 Task: Add Jennies Double Chocolate Coconut Bites to the cart.
Action: Mouse moved to (17, 57)
Screenshot: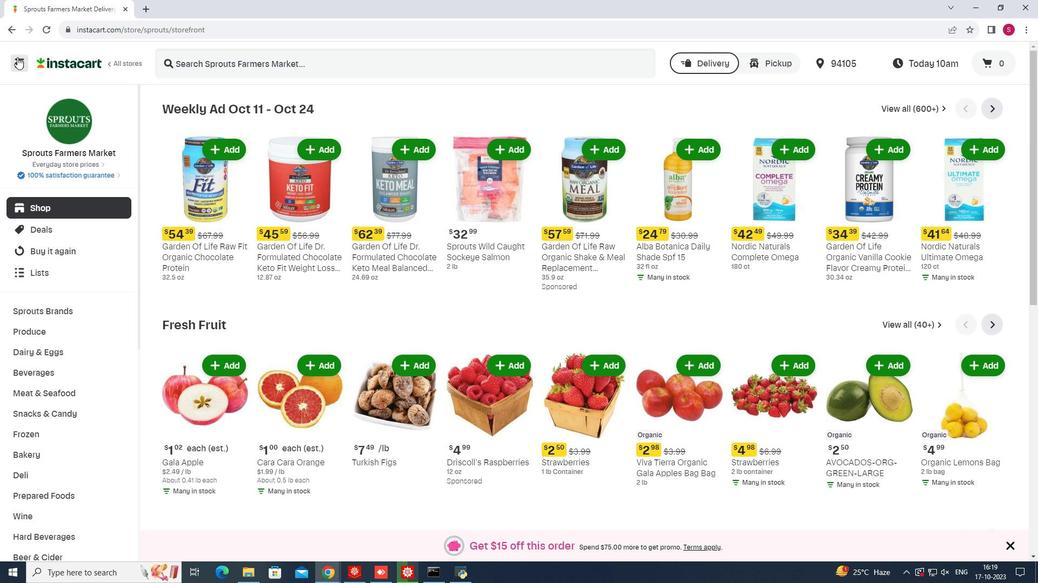 
Action: Mouse pressed left at (17, 57)
Screenshot: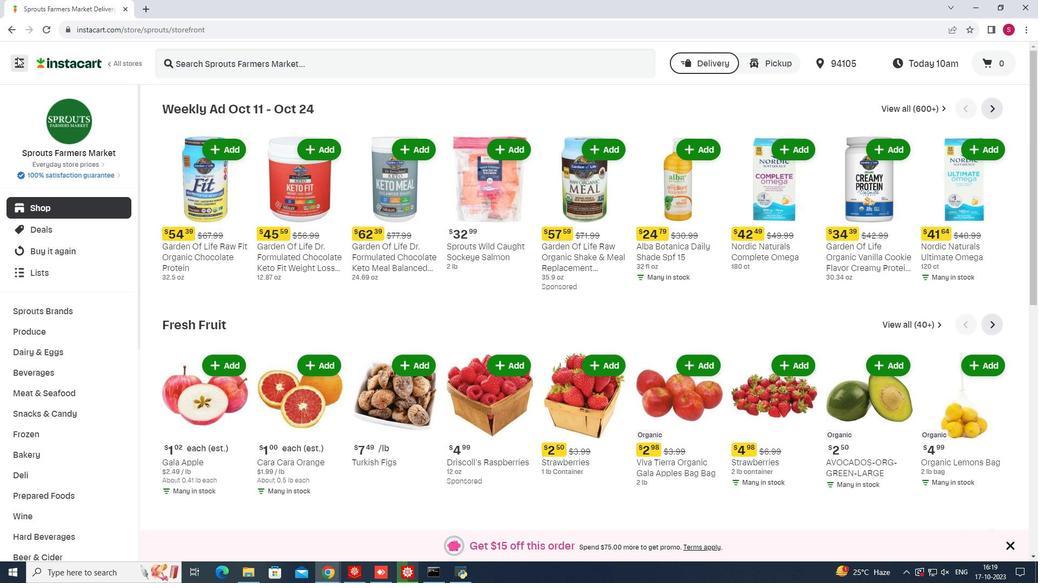 
Action: Mouse moved to (51, 283)
Screenshot: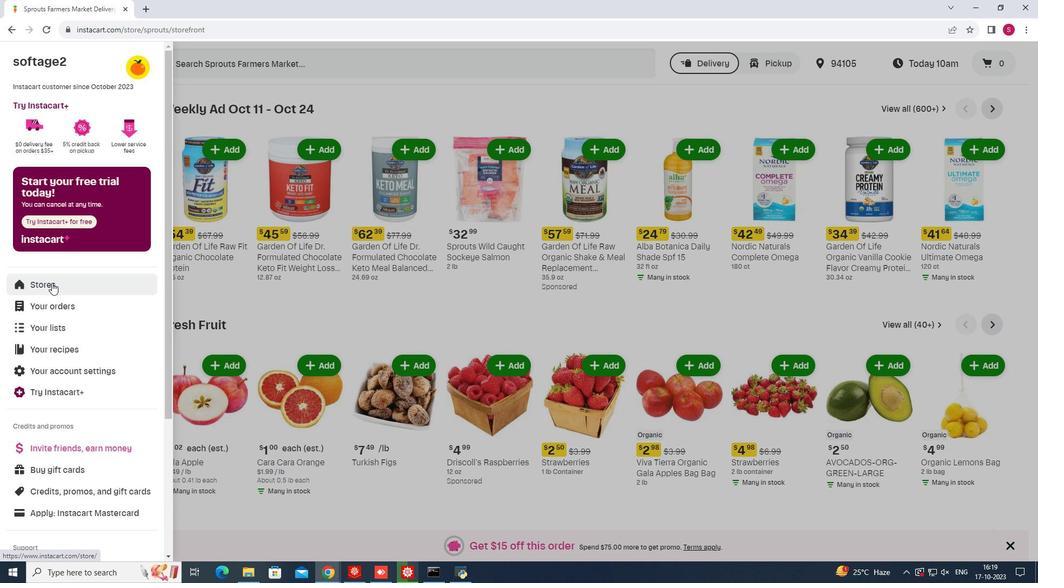 
Action: Mouse pressed left at (51, 283)
Screenshot: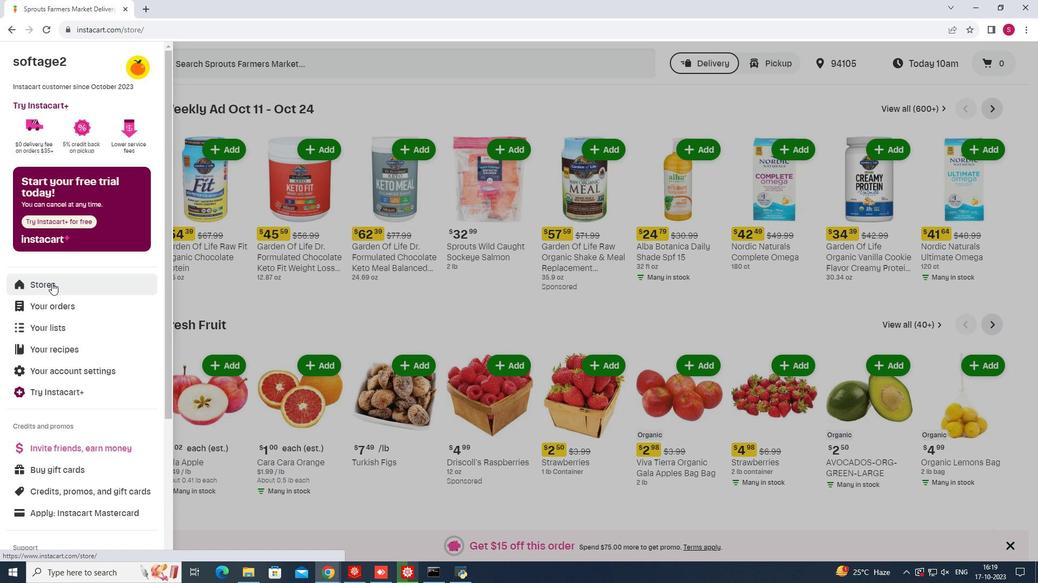 
Action: Mouse moved to (248, 92)
Screenshot: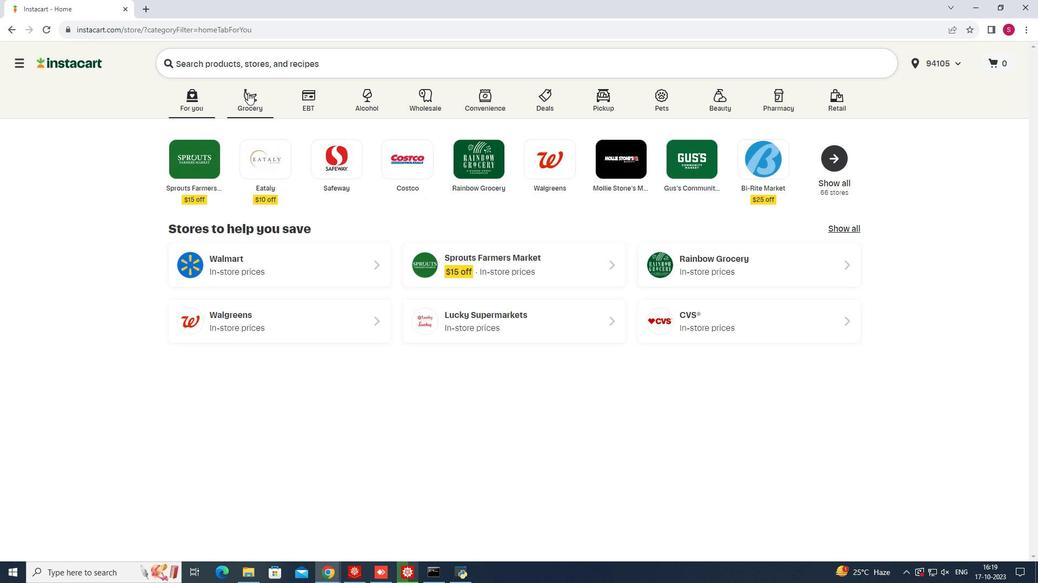 
Action: Mouse pressed left at (248, 92)
Screenshot: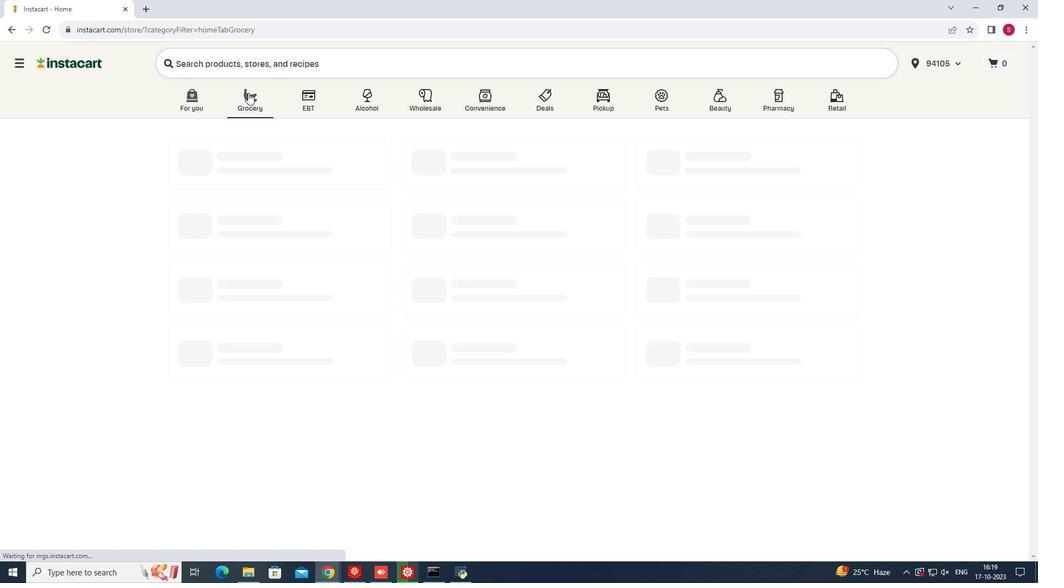 
Action: Mouse moved to (748, 144)
Screenshot: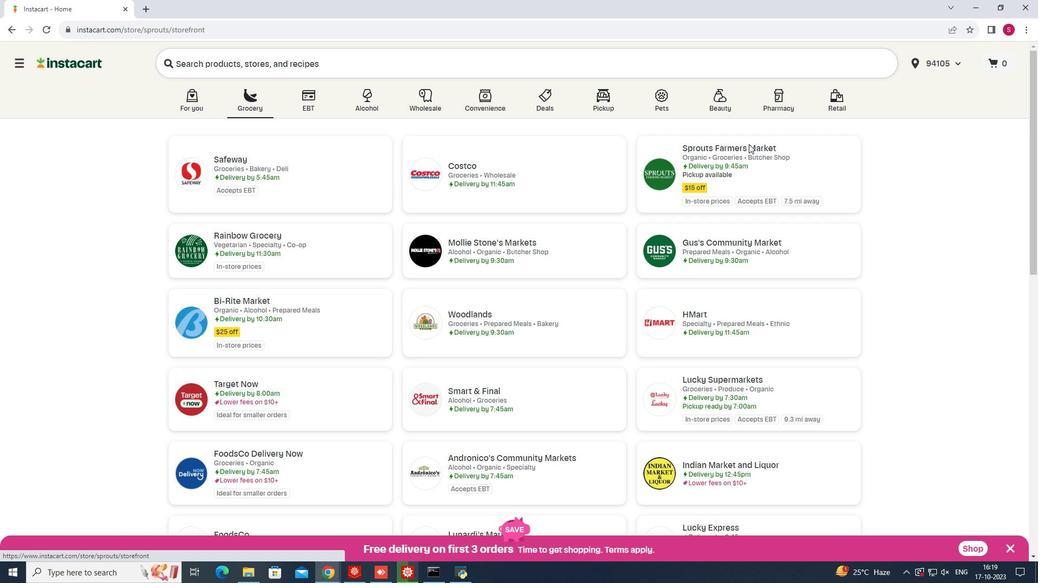 
Action: Mouse pressed left at (748, 144)
Screenshot: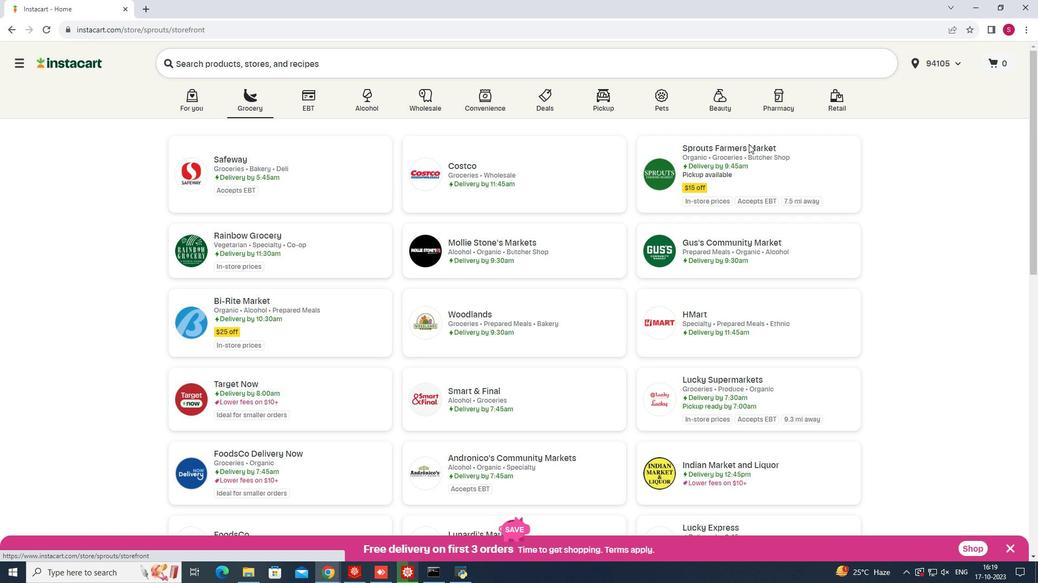 
Action: Mouse moved to (68, 415)
Screenshot: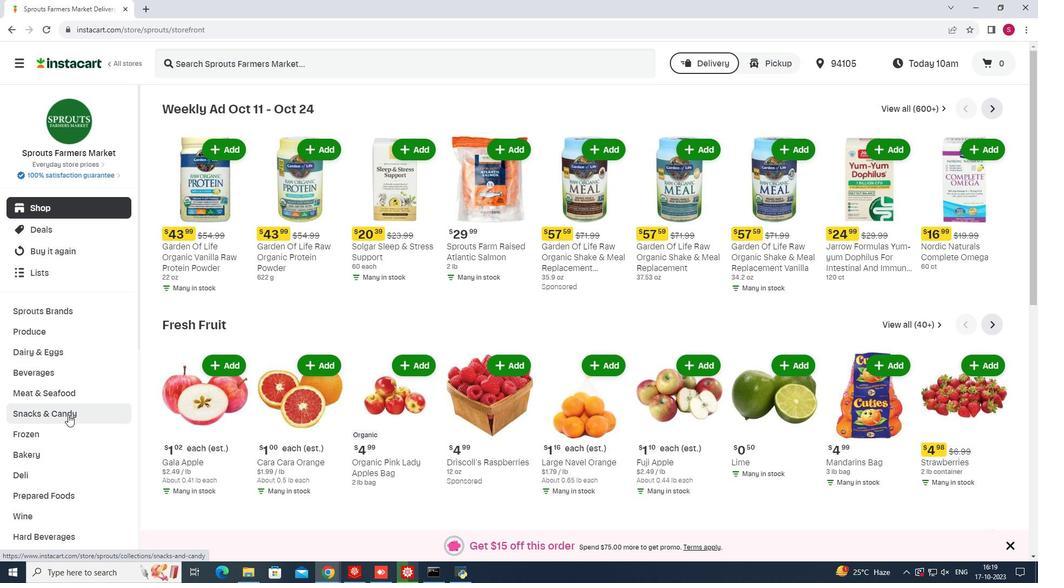 
Action: Mouse pressed left at (68, 415)
Screenshot: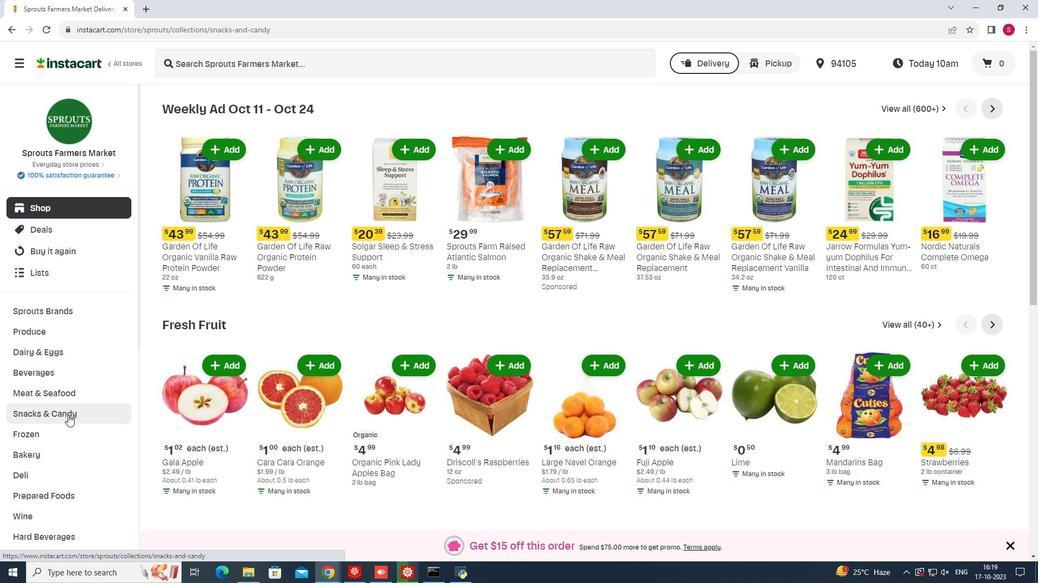 
Action: Mouse moved to (288, 134)
Screenshot: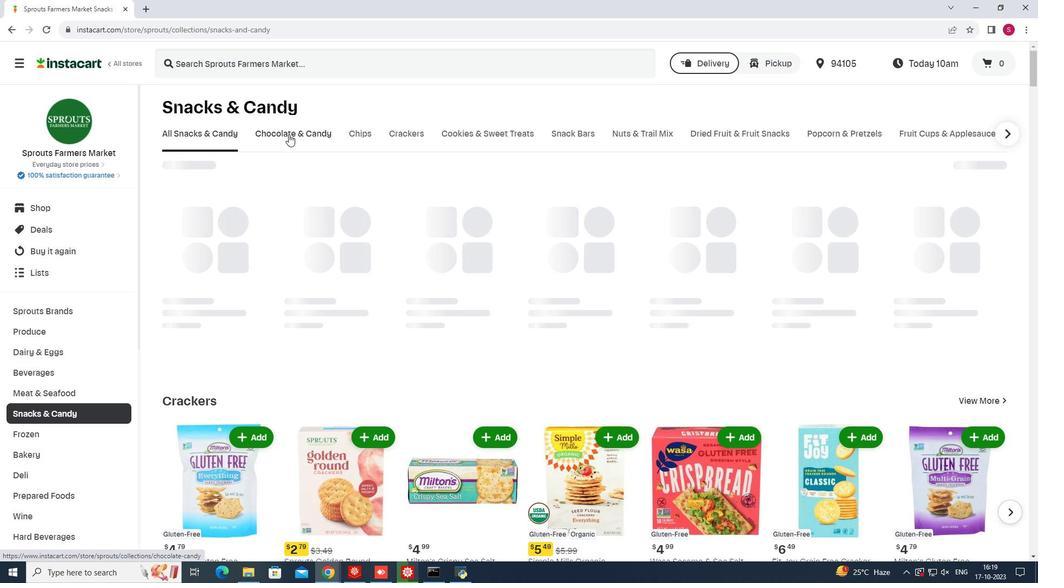 
Action: Mouse pressed left at (288, 134)
Screenshot: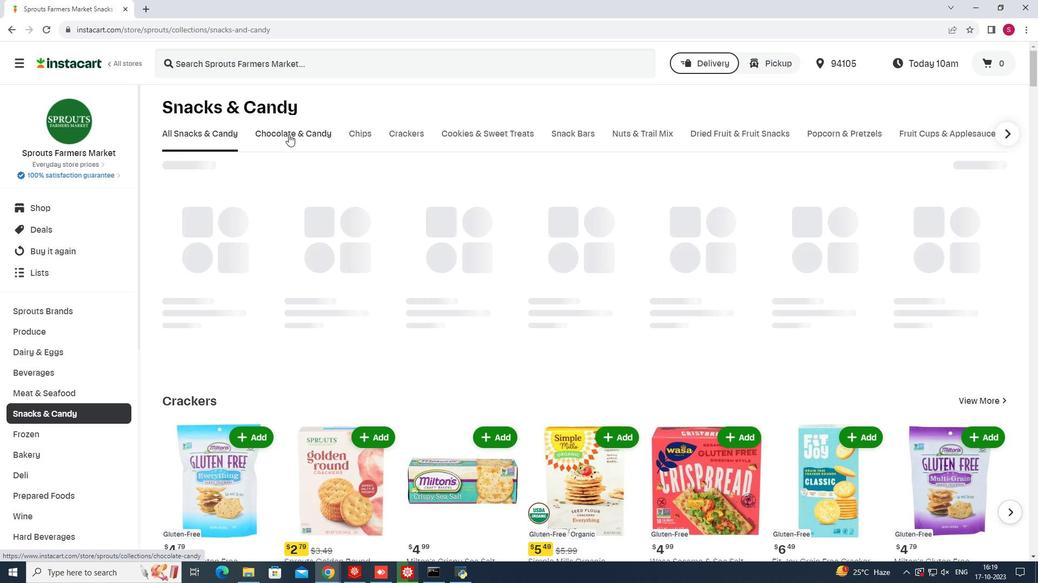 
Action: Mouse moved to (268, 179)
Screenshot: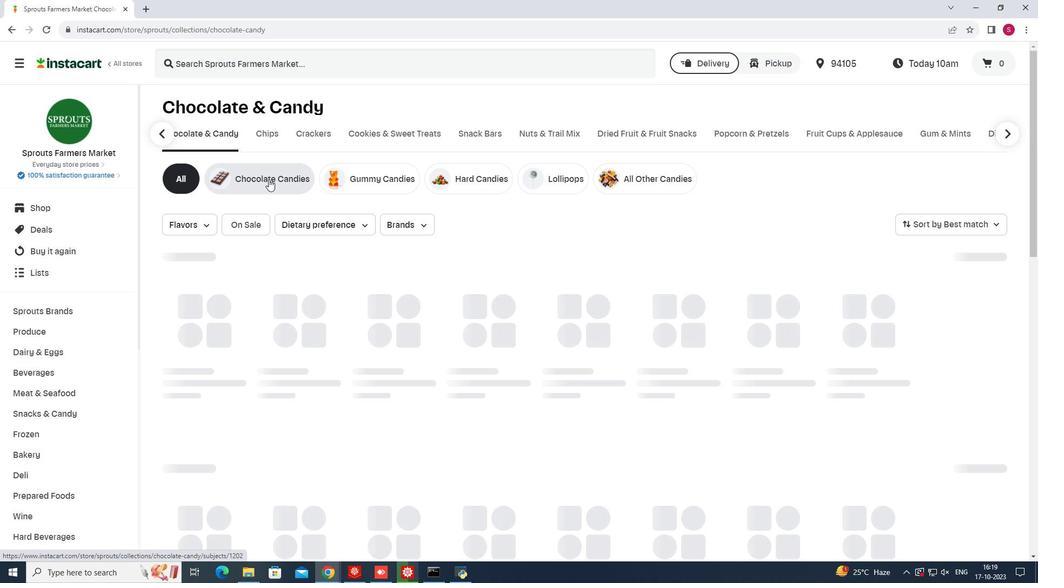 
Action: Mouse pressed left at (268, 179)
Screenshot: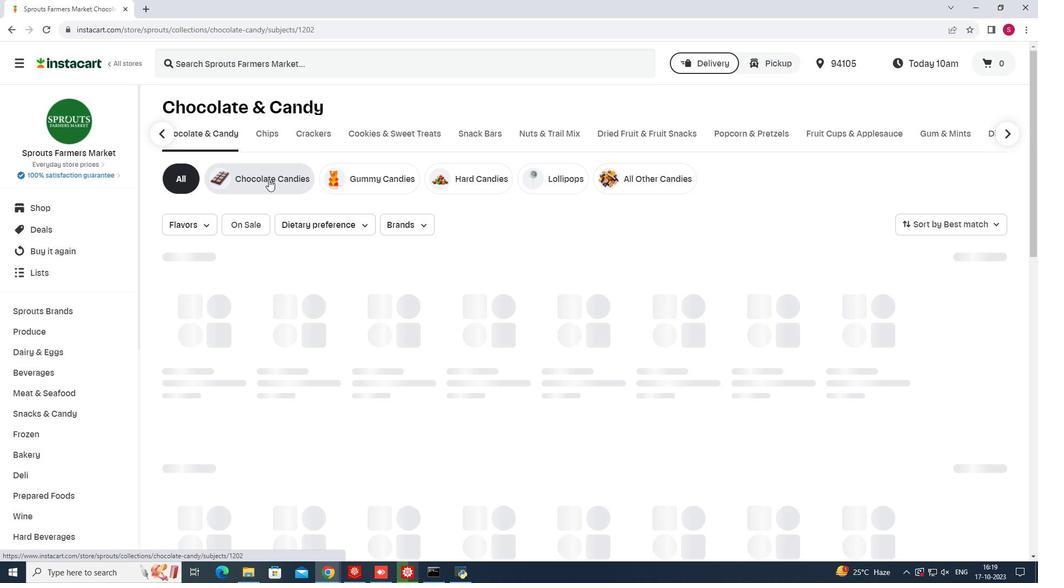 
Action: Mouse moved to (373, 64)
Screenshot: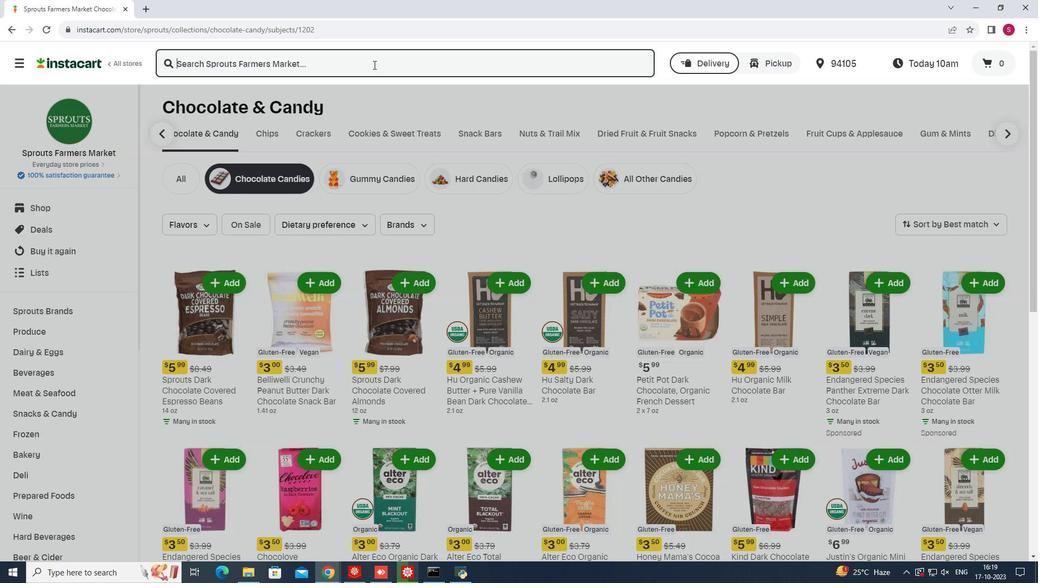 
Action: Mouse pressed left at (373, 64)
Screenshot: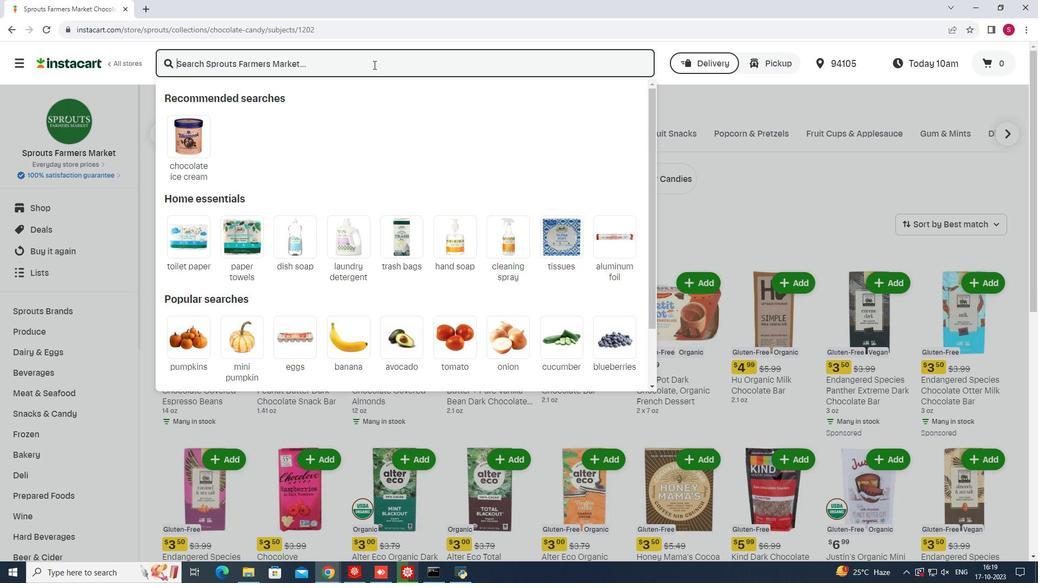 
Action: Key pressed <Key.shift><Key.shift><Key.shift>Jennies<Key.space><Key.shift>Double<Key.space><Key.shift>Chocolate<Key.space><Key.shift>Coconut<Key.space><Key.shift>Bites<Key.space><Key.enter>
Screenshot: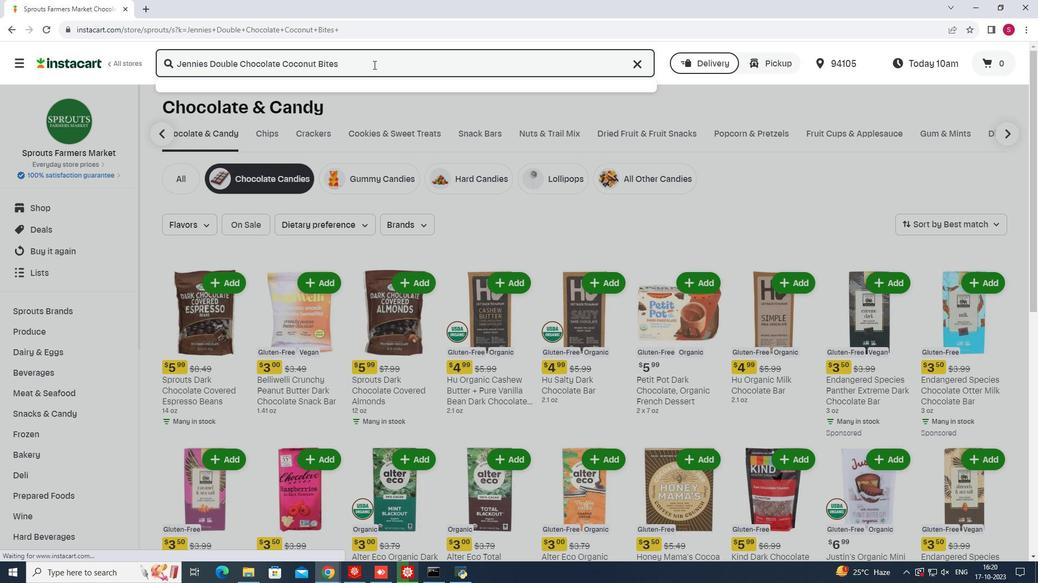 
Action: Mouse moved to (627, 172)
Screenshot: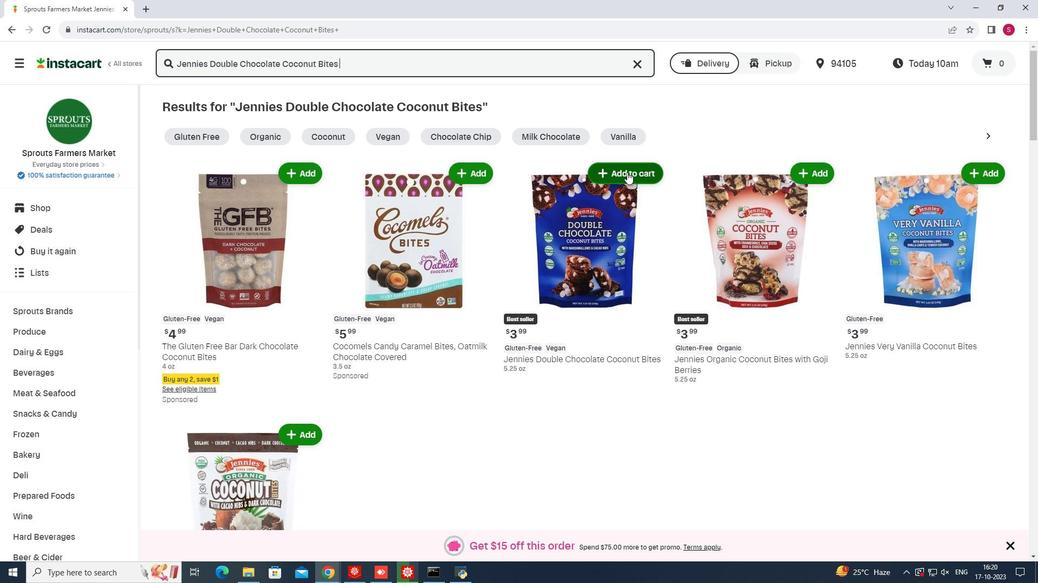 
Action: Mouse pressed left at (627, 172)
Screenshot: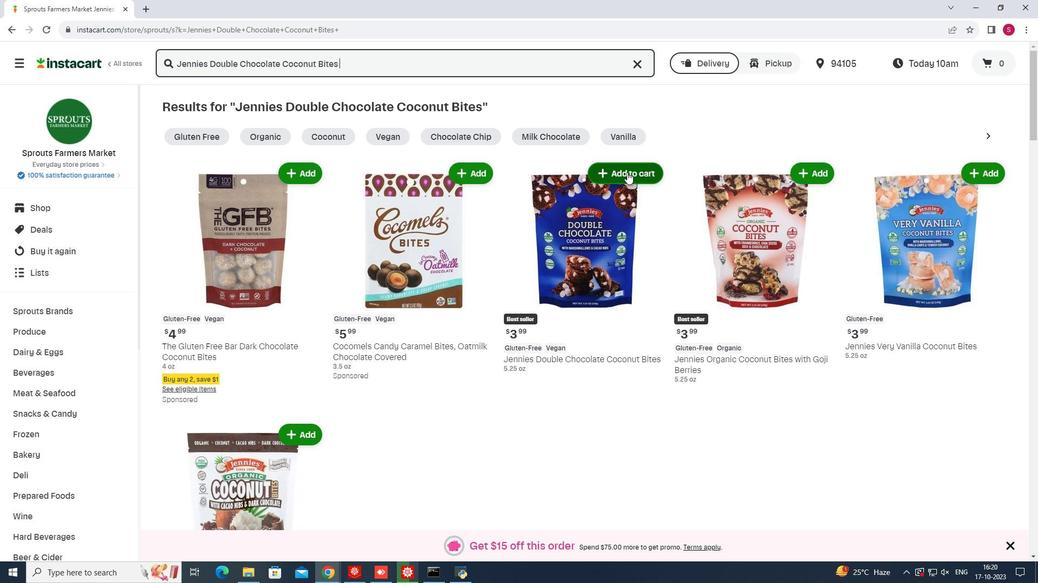 
Action: Mouse moved to (710, 170)
Screenshot: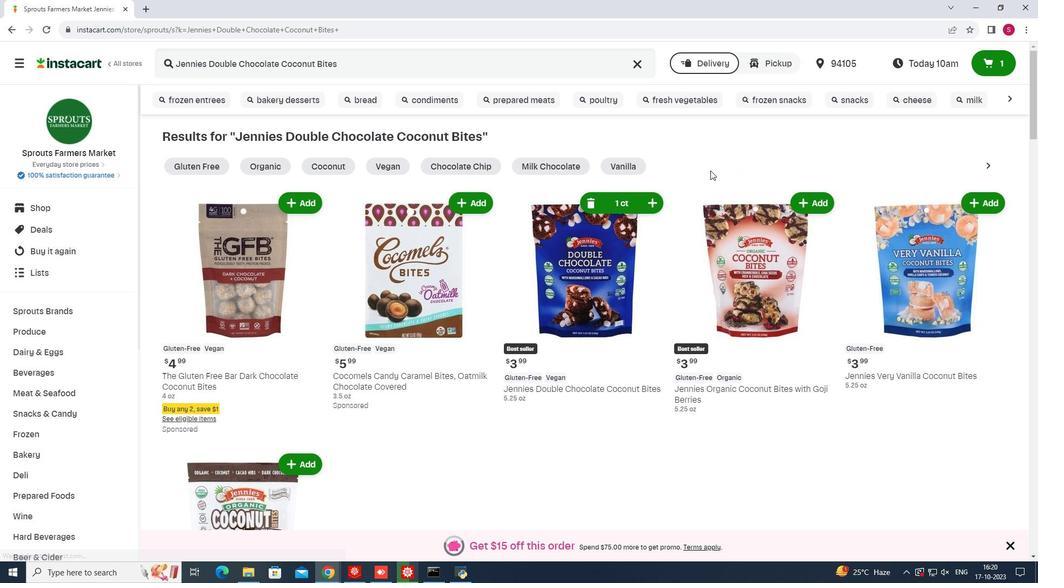 
